 Task: Add a column "Solved date".
Action: Mouse moved to (517, 389)
Screenshot: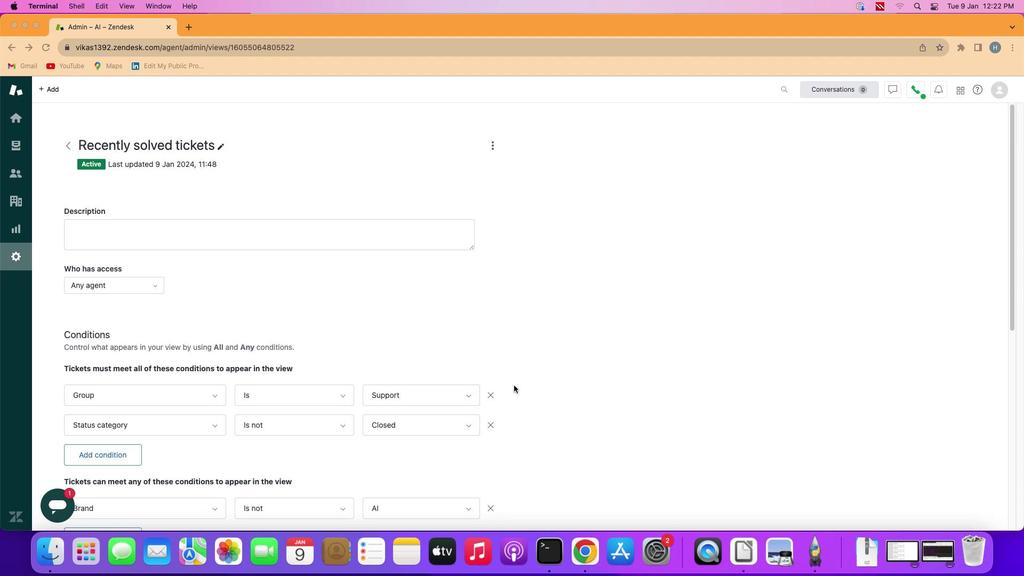 
Action: Mouse scrolled (517, 389) with delta (3, 3)
Screenshot: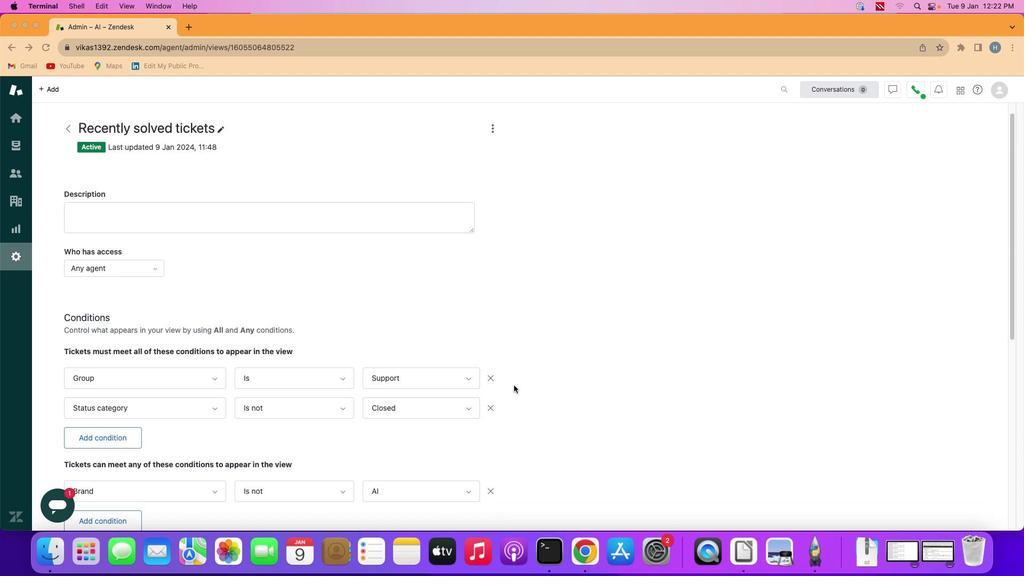 
Action: Mouse scrolled (517, 389) with delta (3, 3)
Screenshot: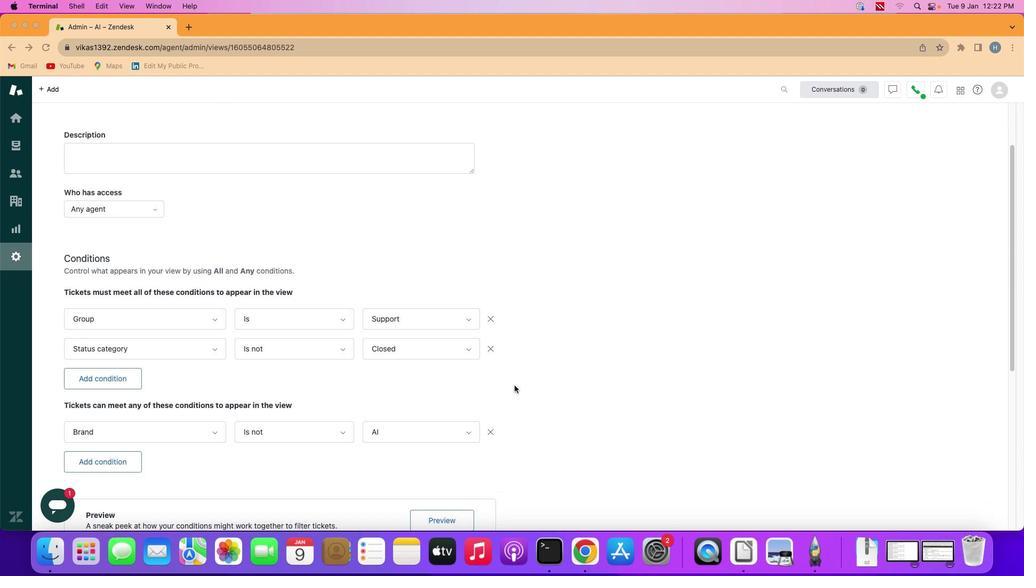 
Action: Mouse scrolled (517, 389) with delta (3, 3)
Screenshot: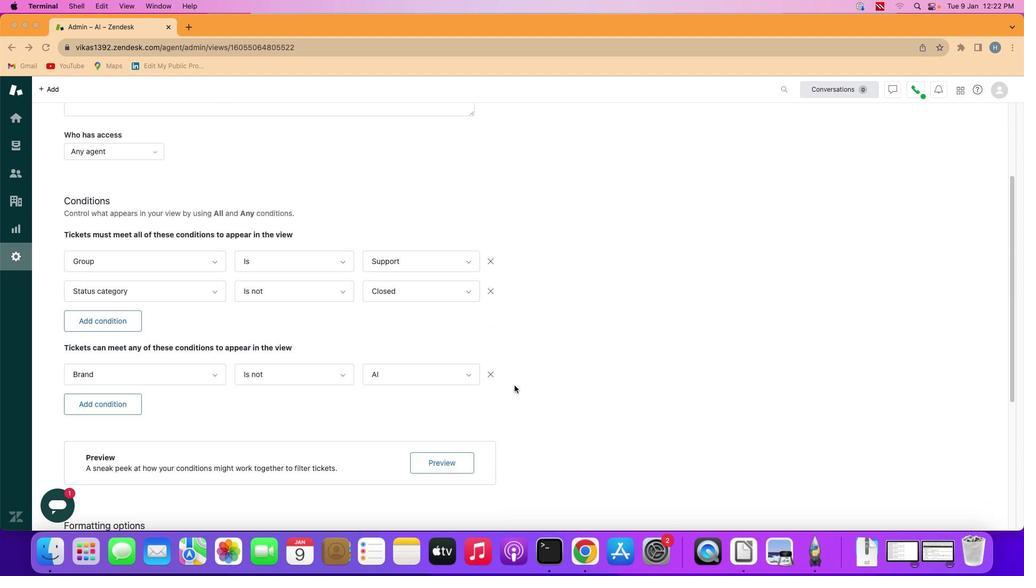 
Action: Mouse scrolled (517, 389) with delta (3, 3)
Screenshot: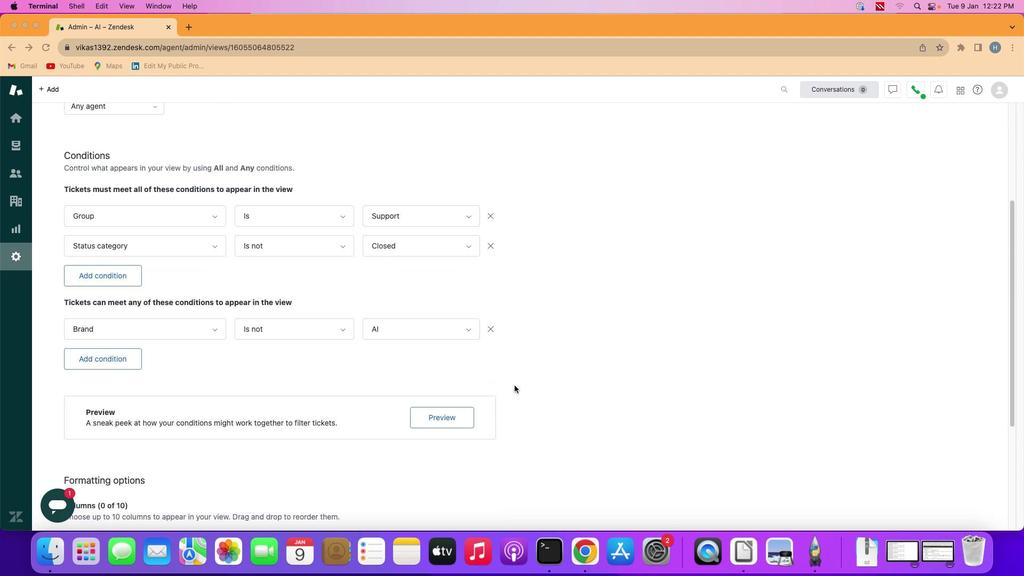 
Action: Mouse scrolled (517, 389) with delta (3, 2)
Screenshot: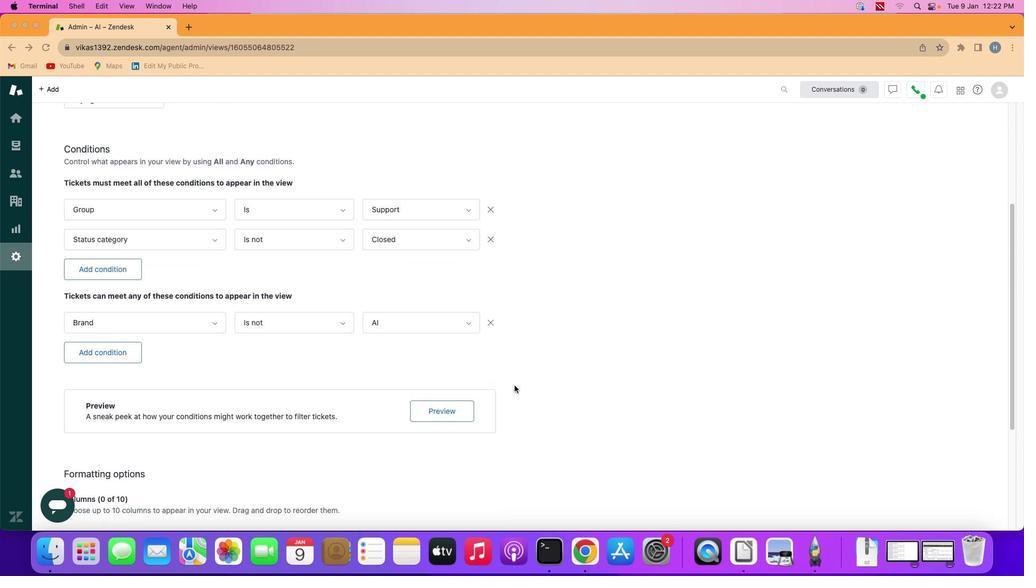
Action: Mouse moved to (517, 389)
Screenshot: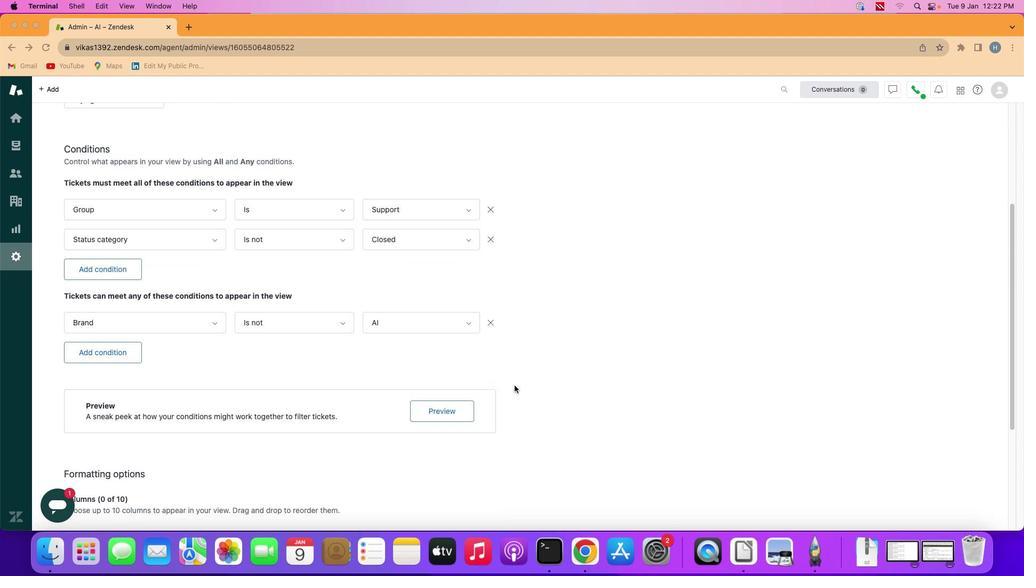 
Action: Mouse scrolled (517, 389) with delta (3, 2)
Screenshot: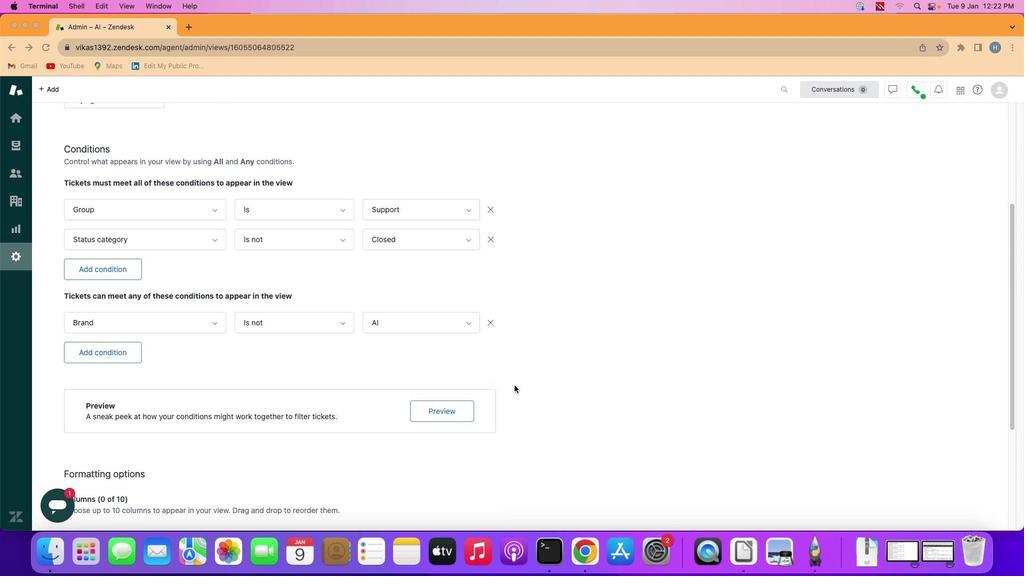 
Action: Mouse scrolled (517, 389) with delta (3, 3)
Screenshot: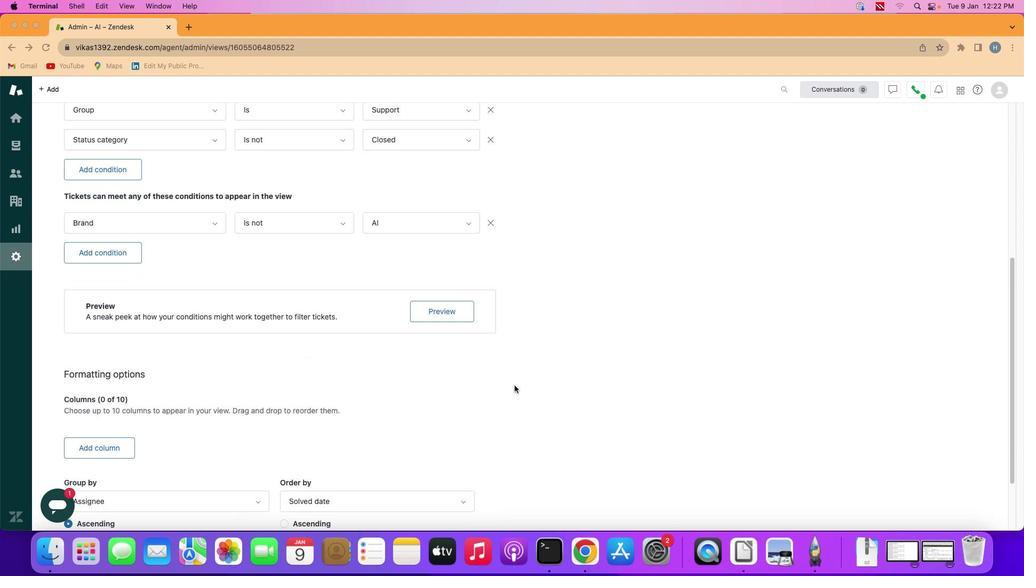
Action: Mouse scrolled (517, 389) with delta (3, 3)
Screenshot: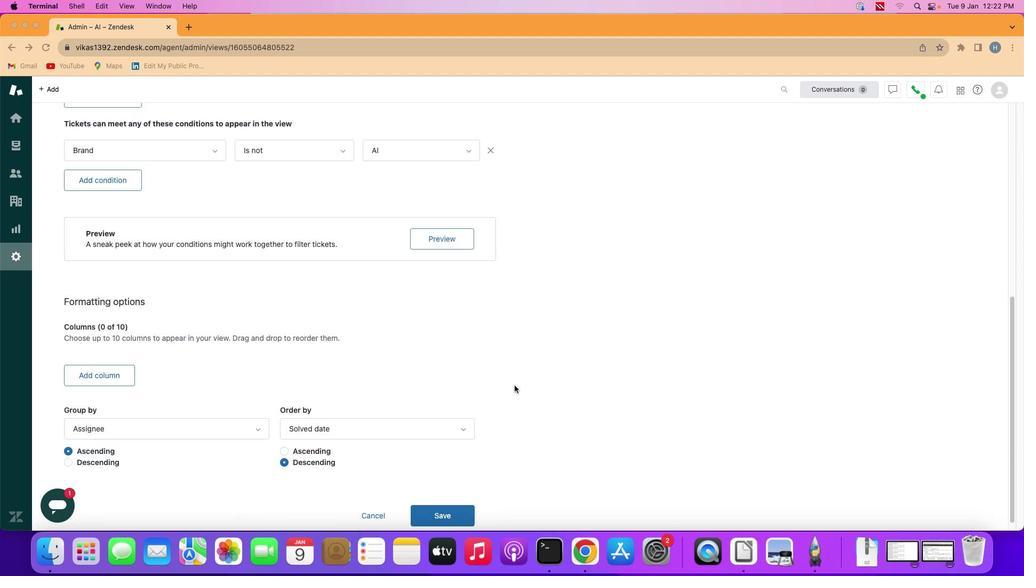 
Action: Mouse scrolled (517, 389) with delta (3, 2)
Screenshot: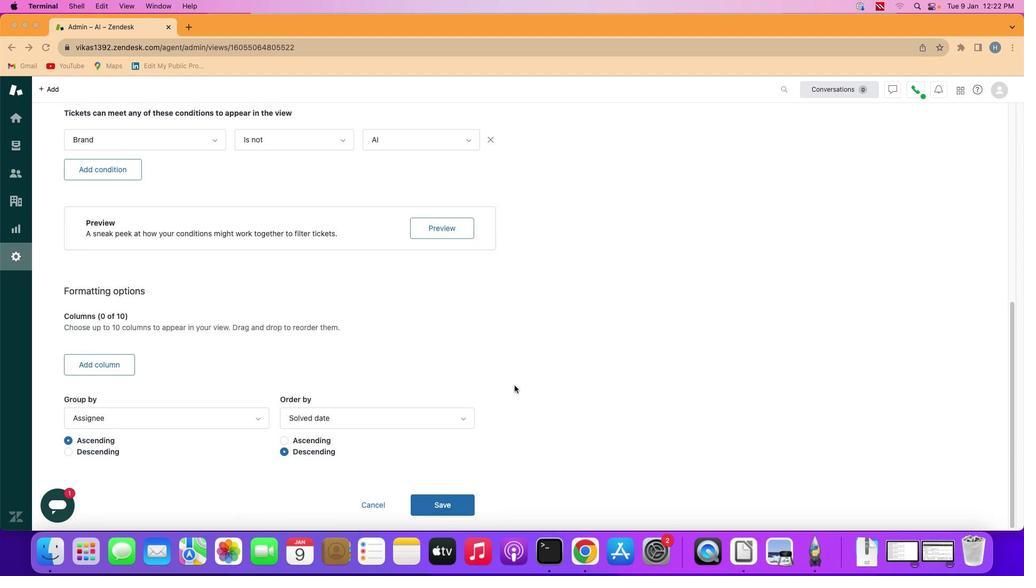 
Action: Mouse scrolled (517, 389) with delta (3, 2)
Screenshot: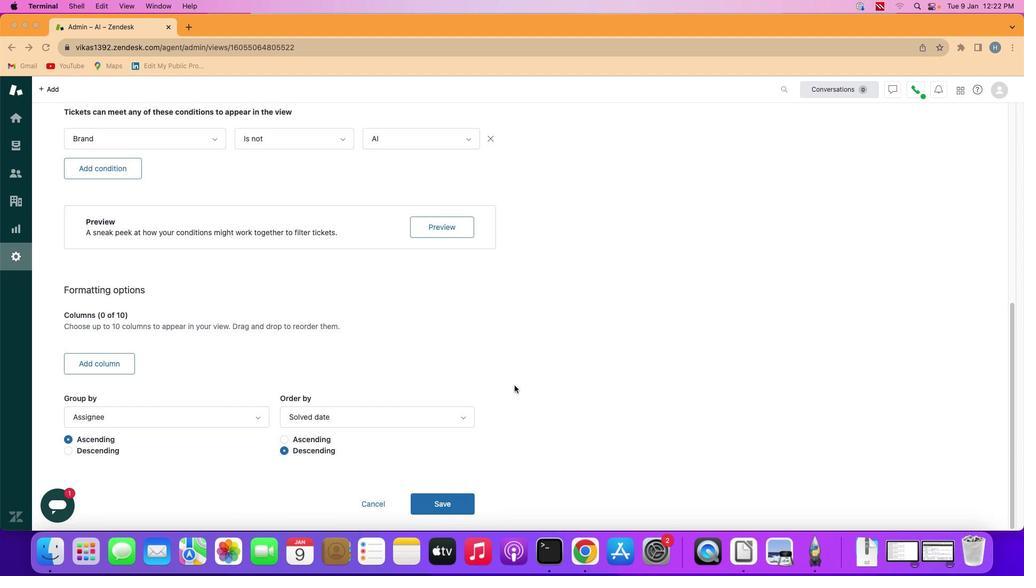 
Action: Mouse scrolled (517, 389) with delta (3, 2)
Screenshot: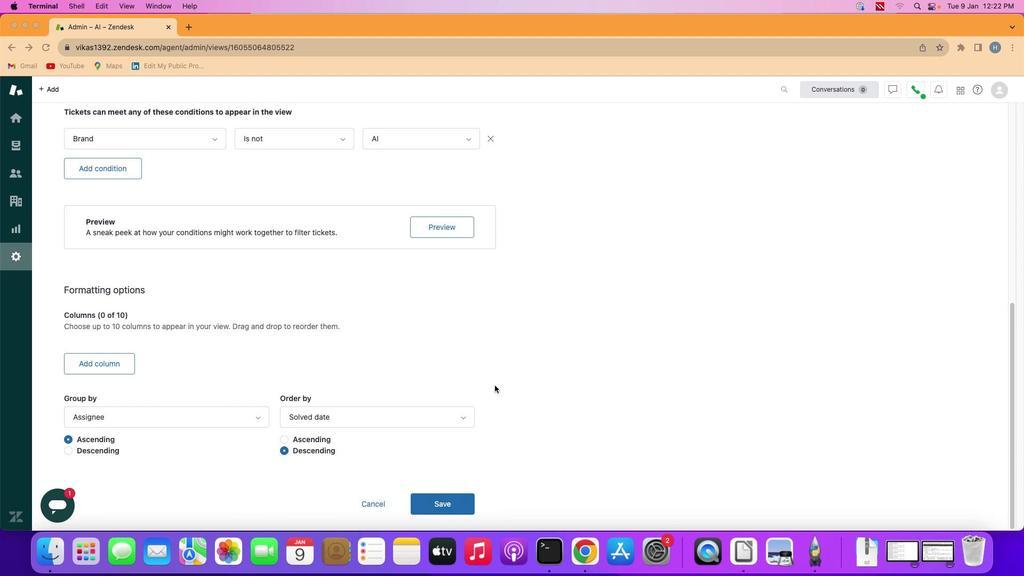 
Action: Mouse scrolled (517, 389) with delta (3, 1)
Screenshot: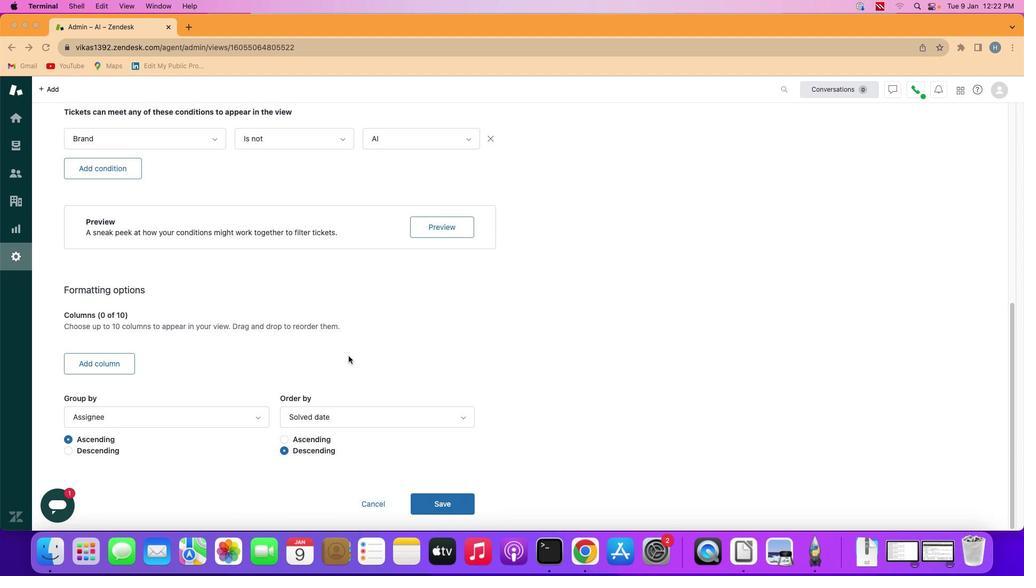 
Action: Mouse moved to (104, 368)
Screenshot: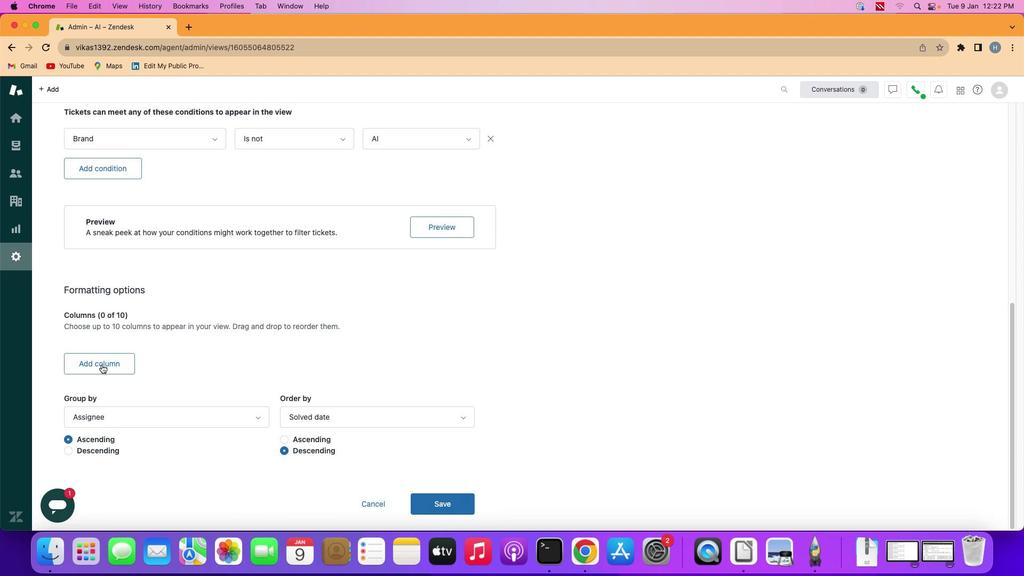 
Action: Mouse pressed left at (104, 368)
Screenshot: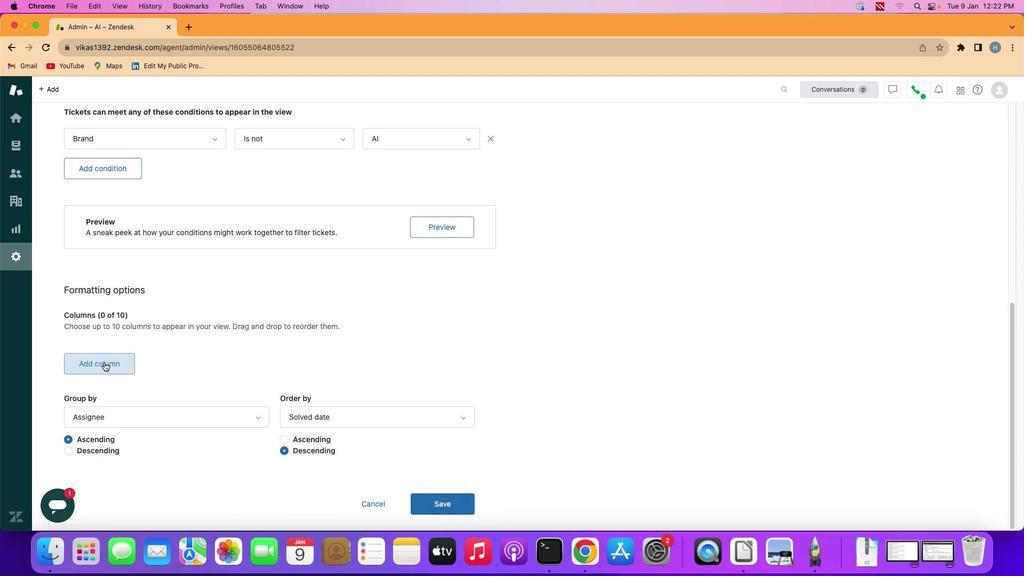
Action: Mouse moved to (112, 365)
Screenshot: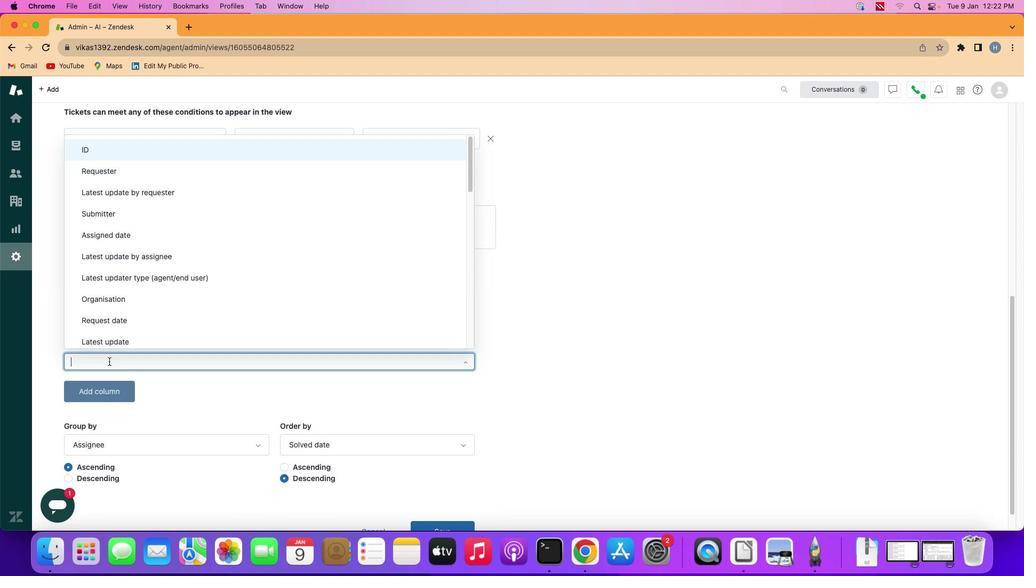 
Action: Mouse pressed left at (112, 365)
Screenshot: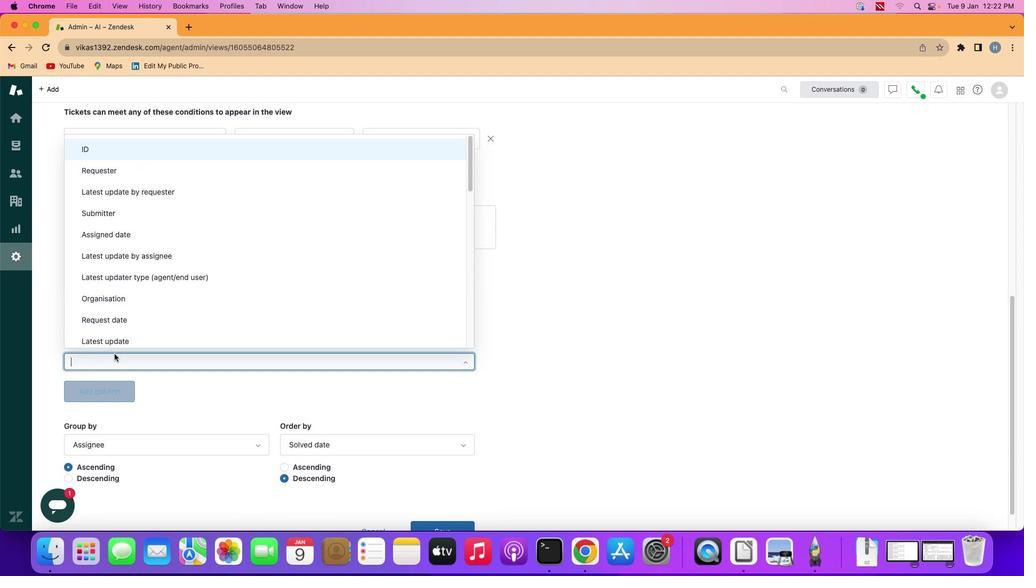 
Action: Mouse moved to (206, 293)
Screenshot: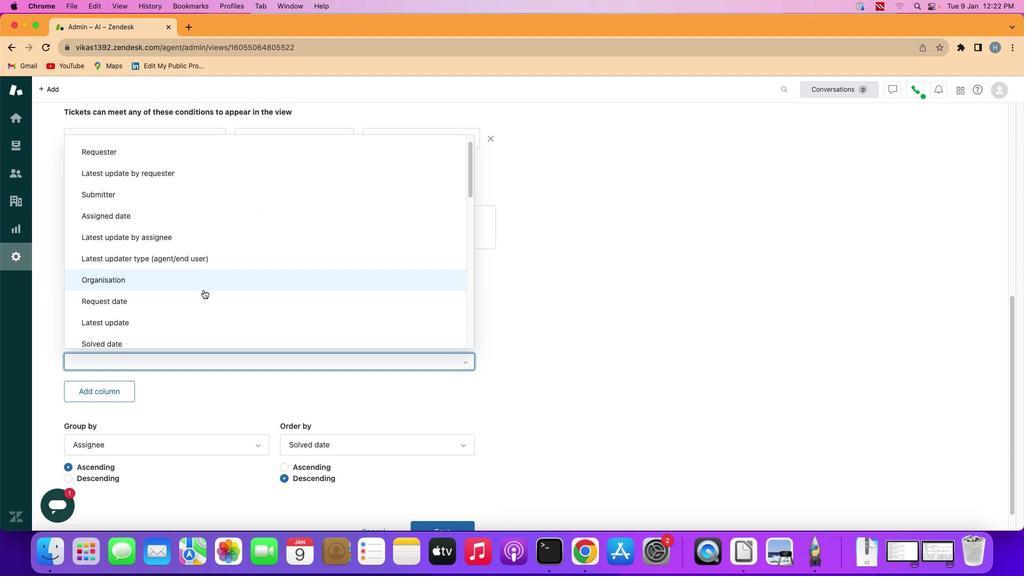 
Action: Mouse scrolled (206, 293) with delta (3, 3)
Screenshot: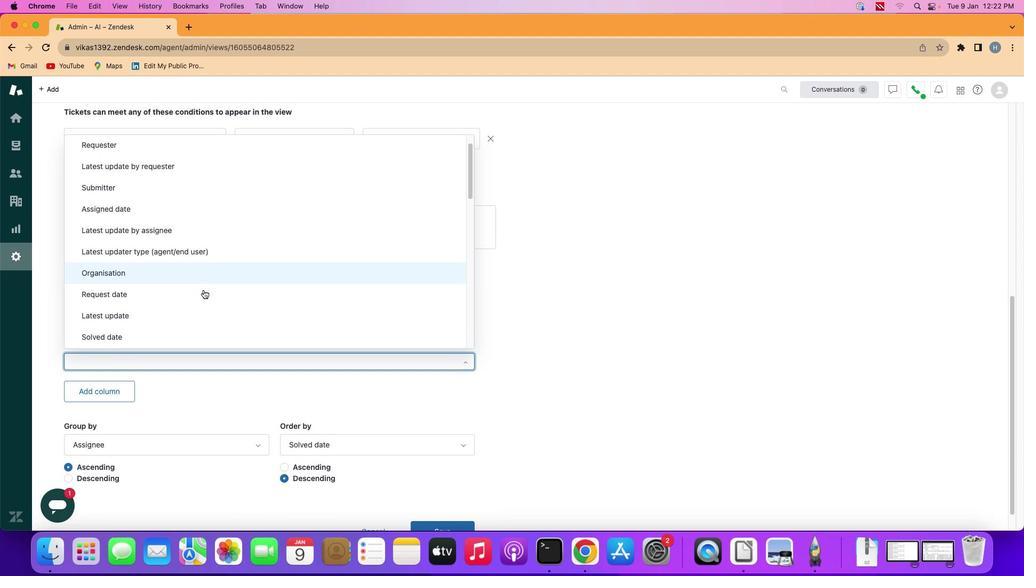 
Action: Mouse scrolled (206, 293) with delta (3, 3)
Screenshot: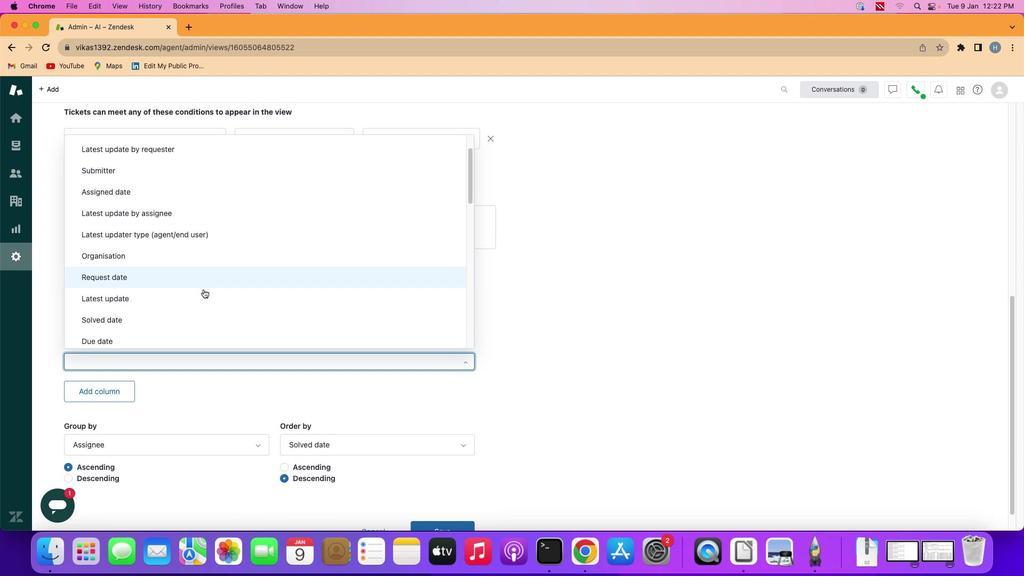 
Action: Mouse scrolled (206, 293) with delta (3, 3)
Screenshot: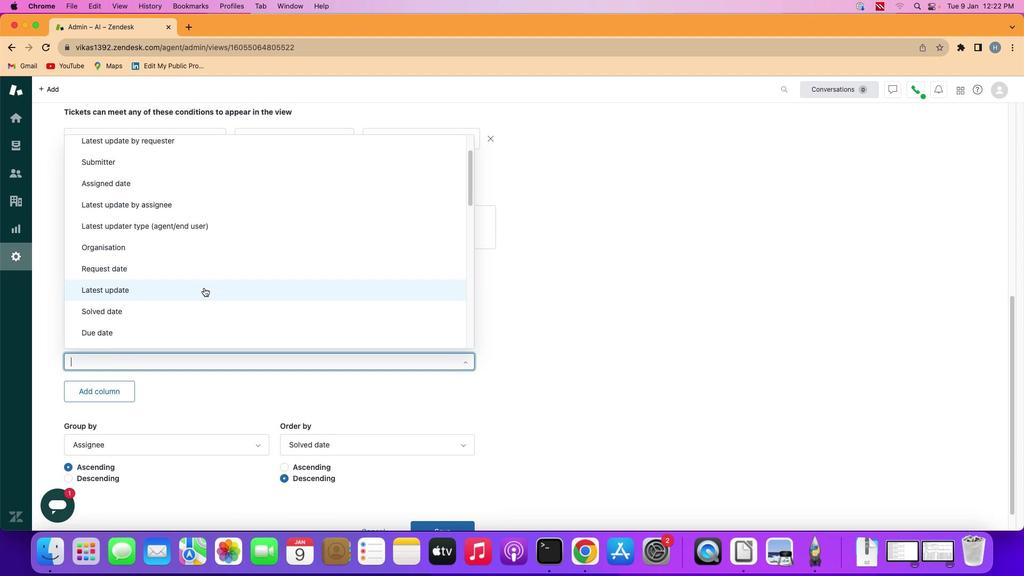 
Action: Mouse scrolled (206, 293) with delta (3, 3)
Screenshot: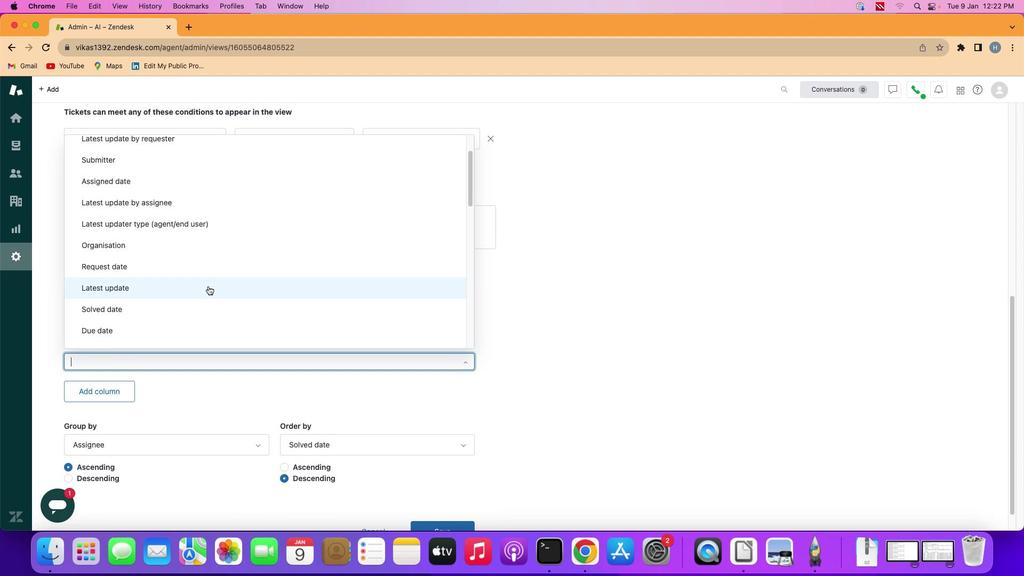 
Action: Mouse moved to (200, 310)
Screenshot: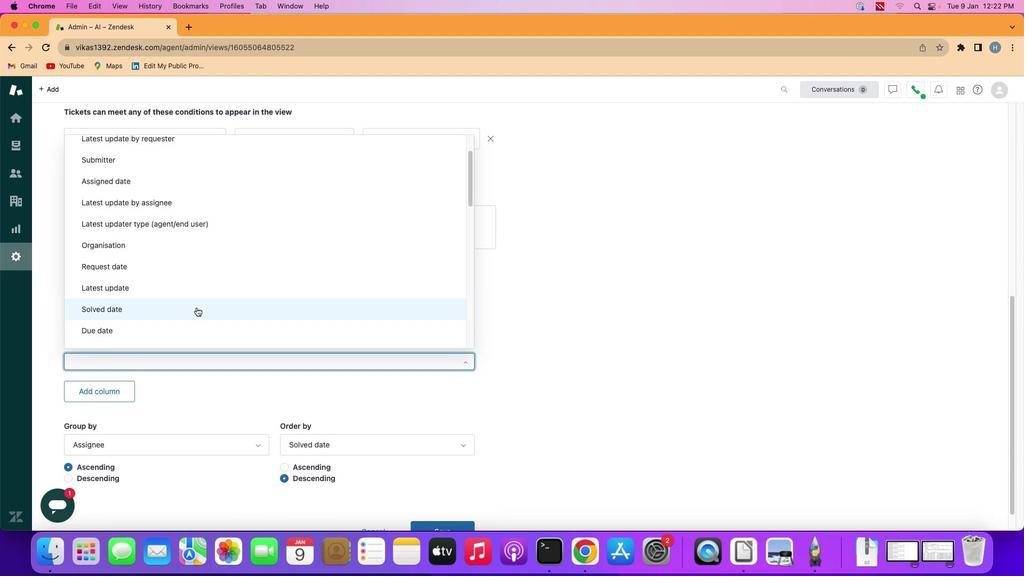 
Action: Mouse pressed left at (200, 310)
Screenshot: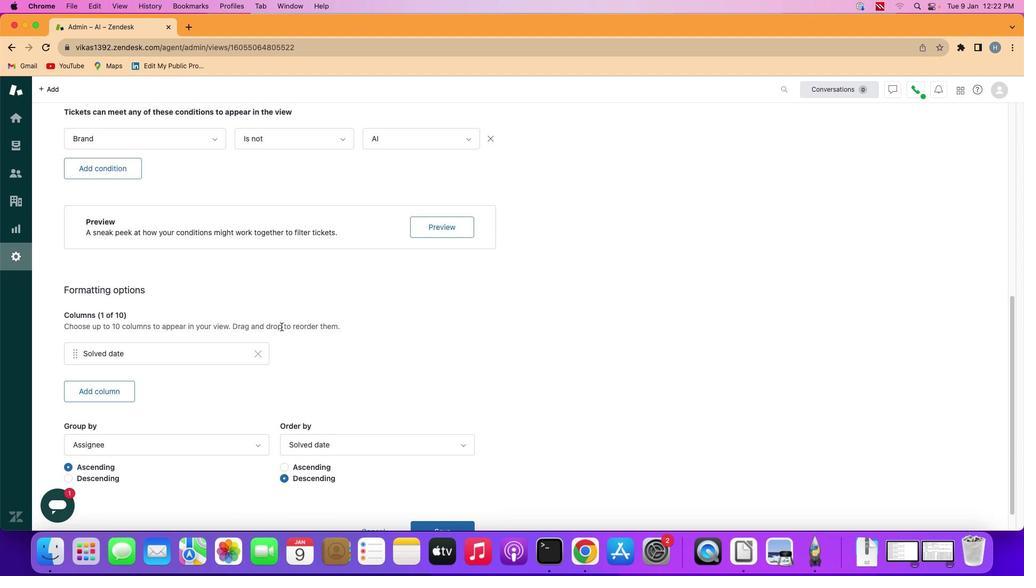 
Action: Mouse moved to (394, 349)
Screenshot: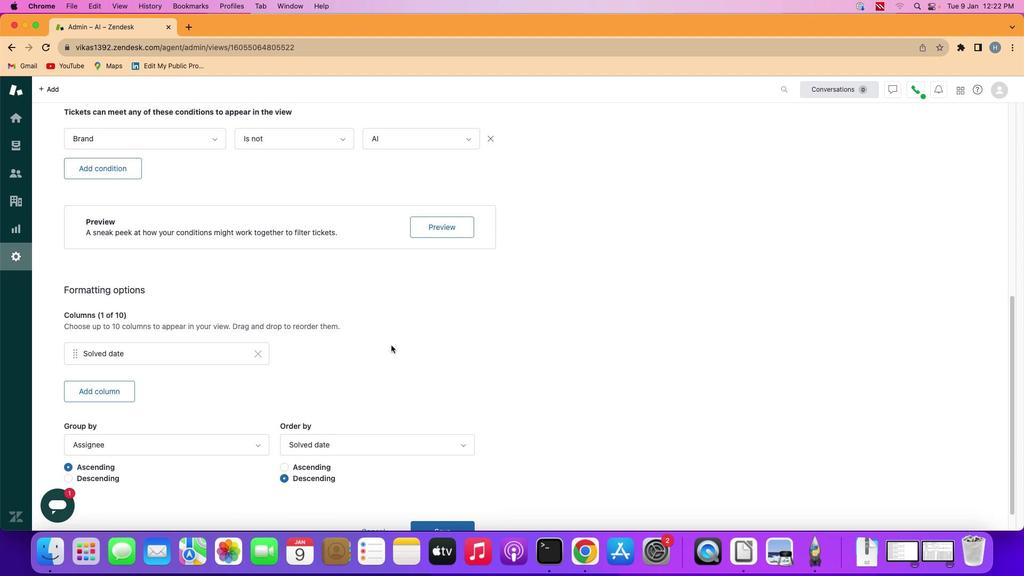 
